 Task: Create or edit the asset files
Action: Mouse moved to (160, 195)
Screenshot: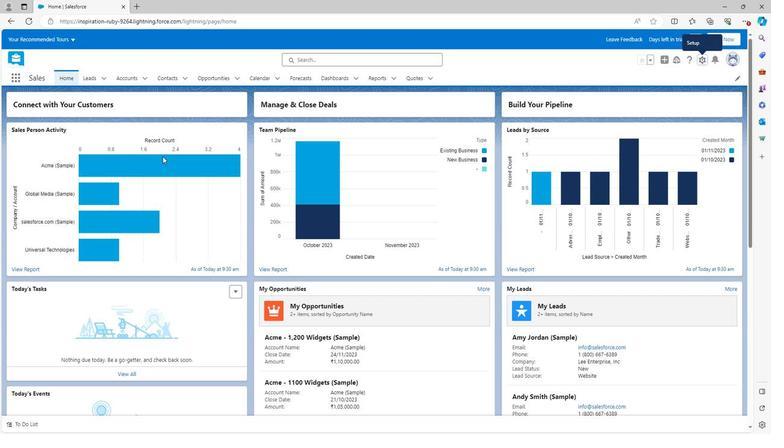
Action: Mouse scrolled (160, 195) with delta (0, 0)
Screenshot: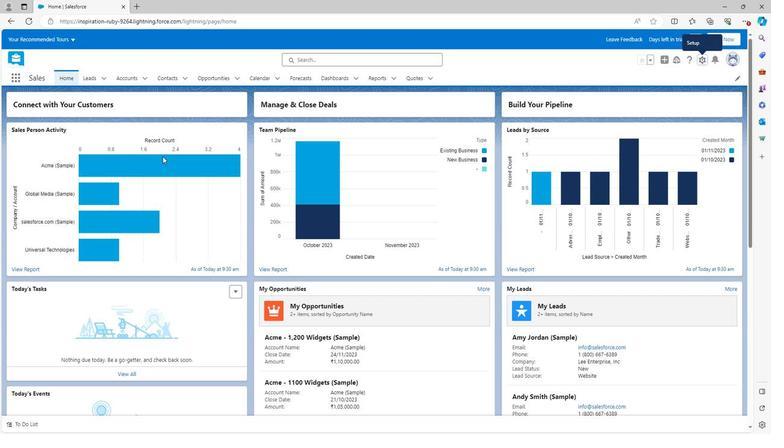 
Action: Mouse scrolled (160, 195) with delta (0, 0)
Screenshot: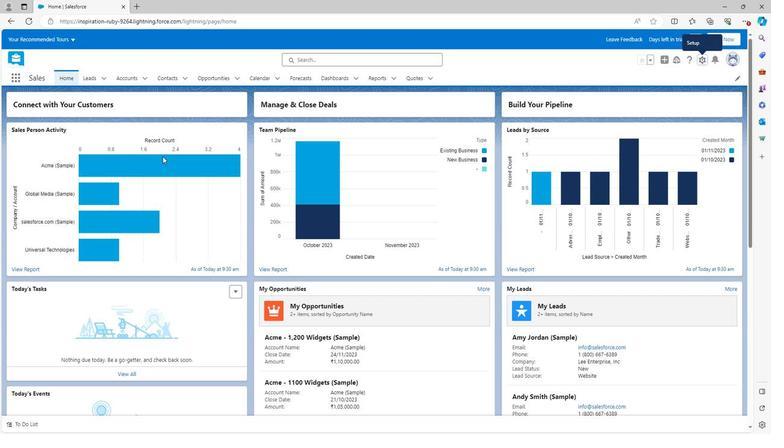 
Action: Mouse scrolled (160, 195) with delta (0, 0)
Screenshot: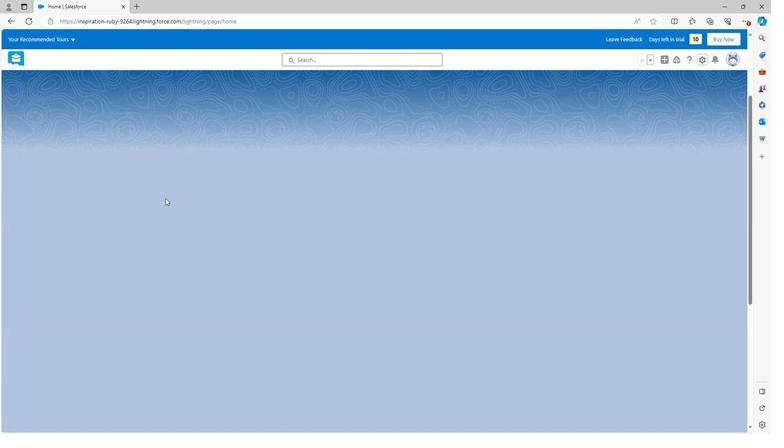 
Action: Mouse scrolled (160, 195) with delta (0, 0)
Screenshot: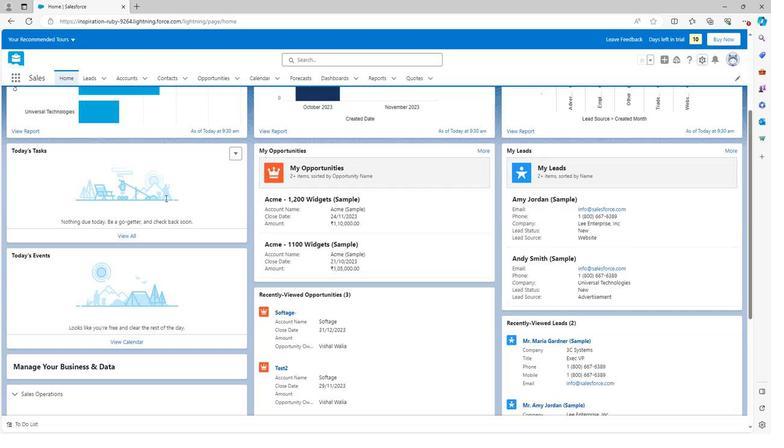 
Action: Mouse scrolled (160, 195) with delta (0, 0)
Screenshot: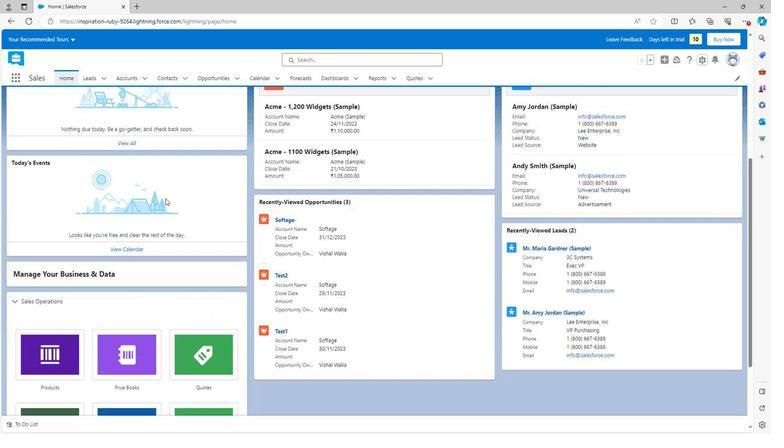 
Action: Mouse scrolled (160, 195) with delta (0, 0)
Screenshot: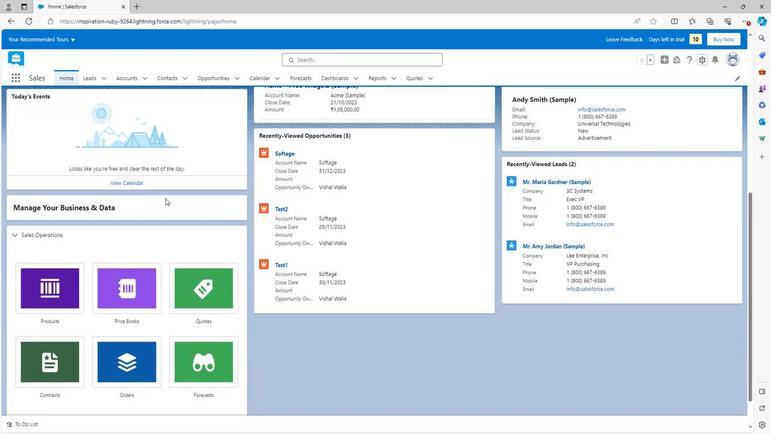 
Action: Mouse scrolled (160, 196) with delta (0, 0)
Screenshot: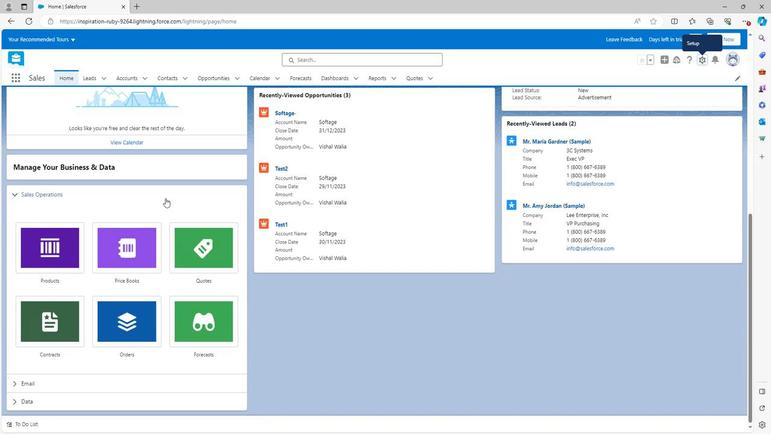 
Action: Mouse scrolled (160, 196) with delta (0, 0)
Screenshot: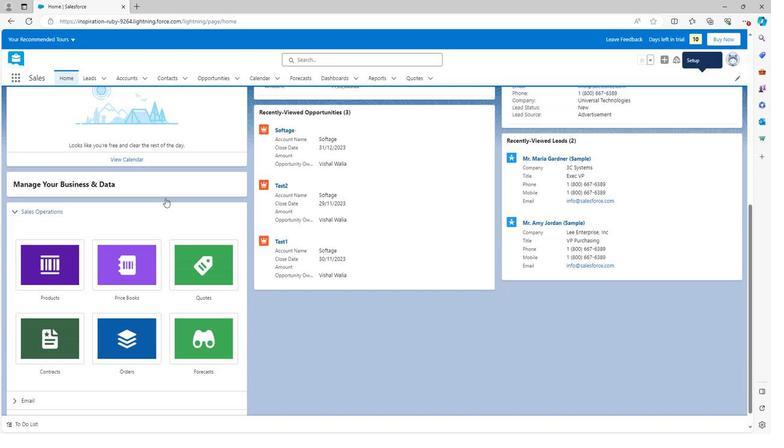 
Action: Mouse scrolled (160, 196) with delta (0, 0)
Screenshot: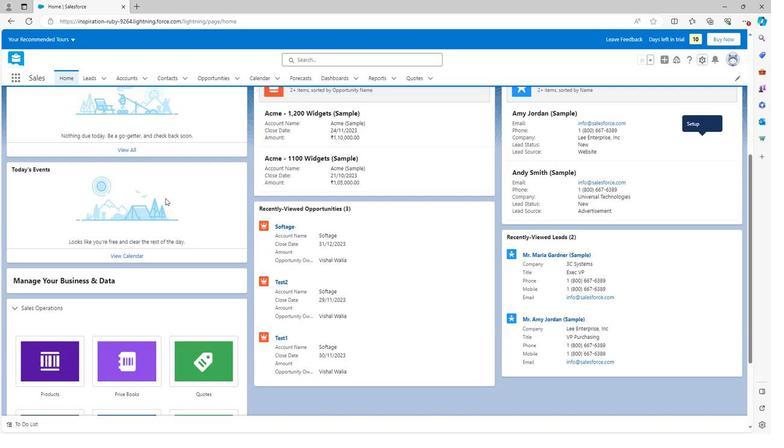 
Action: Mouse scrolled (160, 196) with delta (0, 0)
Screenshot: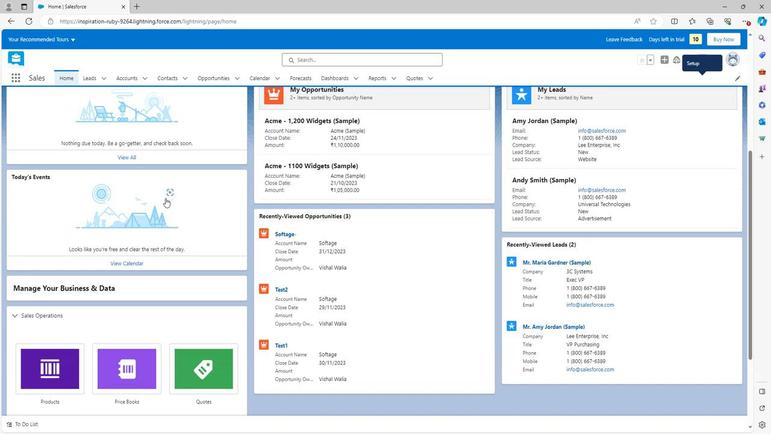 
Action: Mouse scrolled (160, 196) with delta (0, 0)
Screenshot: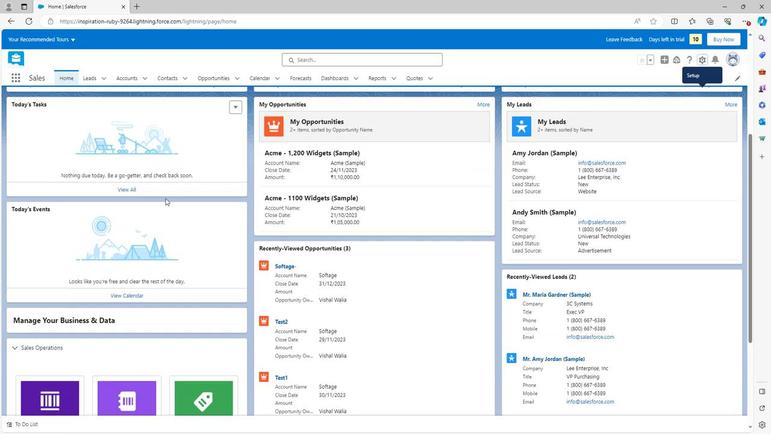 
Action: Mouse scrolled (160, 196) with delta (0, 0)
Screenshot: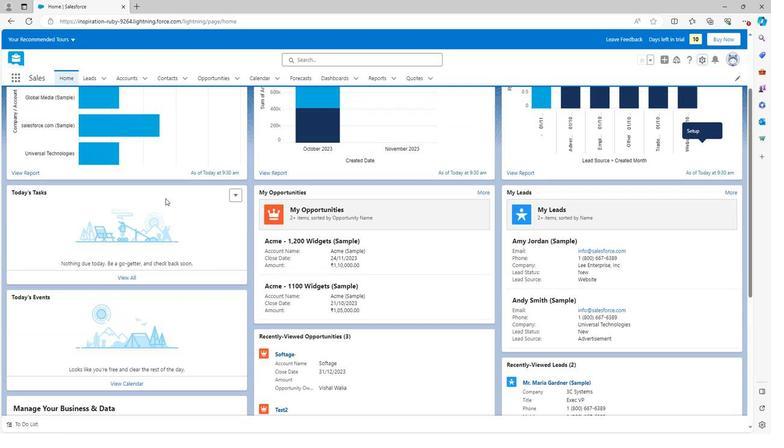 
Action: Mouse scrolled (160, 196) with delta (0, 0)
Screenshot: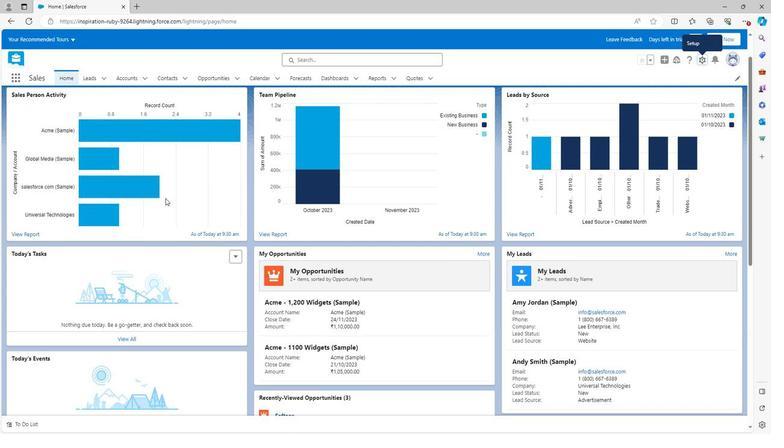 
Action: Mouse moved to (690, 52)
Screenshot: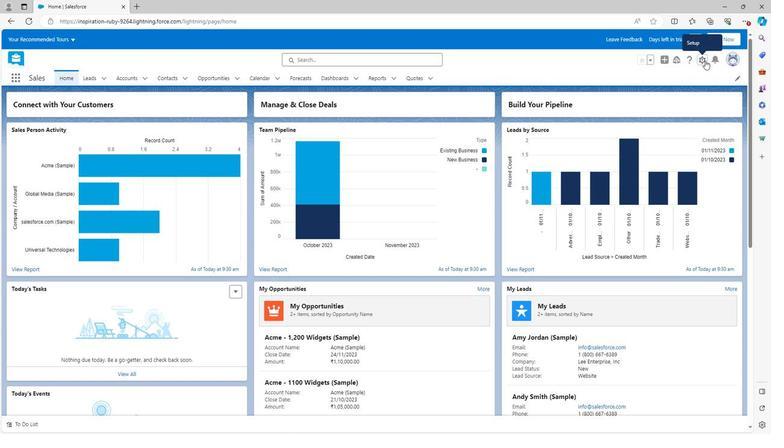 
Action: Mouse pressed left at (690, 52)
Screenshot: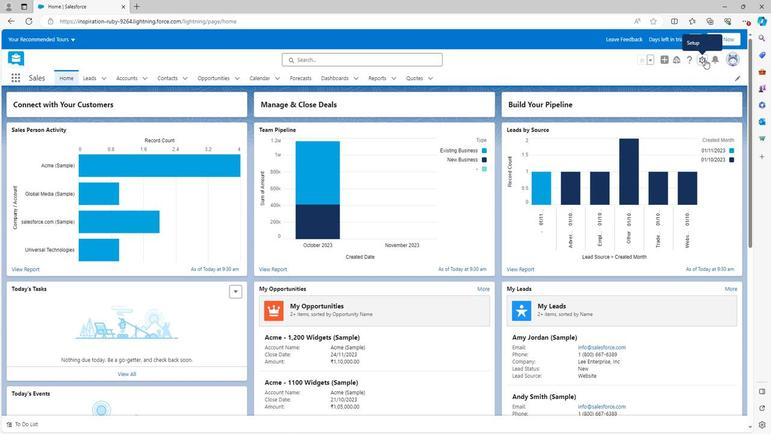 
Action: Mouse moved to (659, 75)
Screenshot: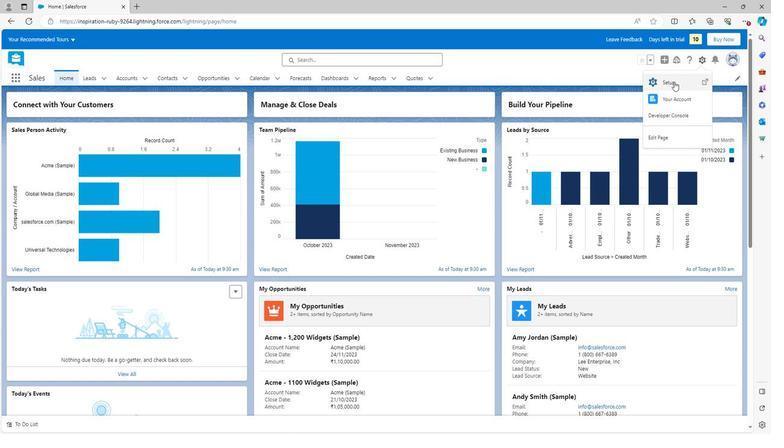 
Action: Mouse pressed left at (659, 75)
Screenshot: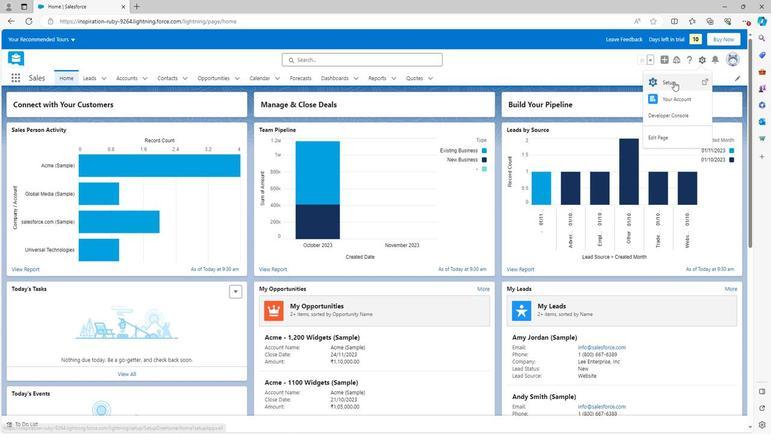 
Action: Mouse moved to (5, 274)
Screenshot: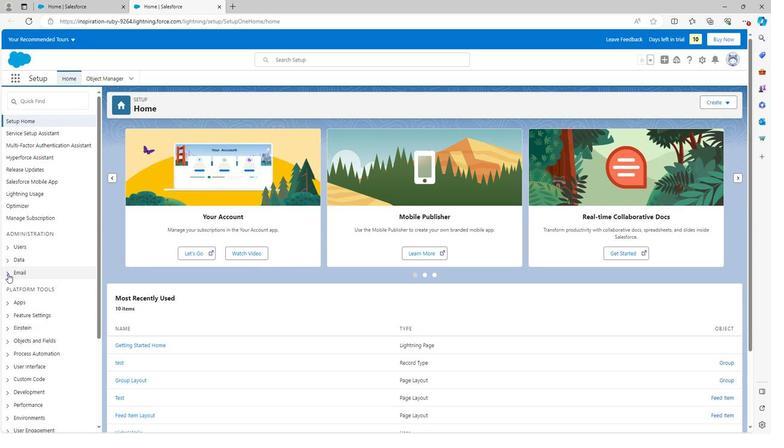 
Action: Mouse pressed left at (5, 274)
Screenshot: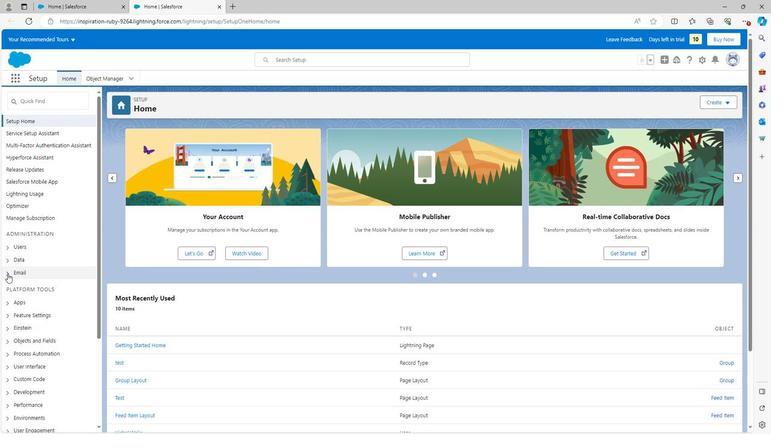 
Action: Mouse pressed left at (5, 274)
Screenshot: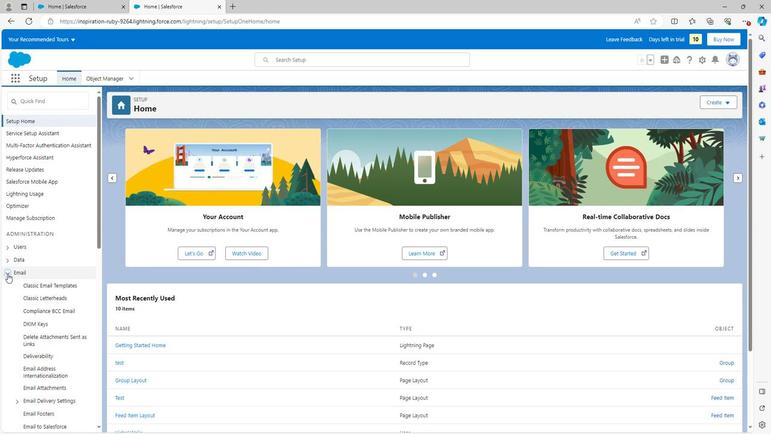 
Action: Mouse moved to (9, 297)
Screenshot: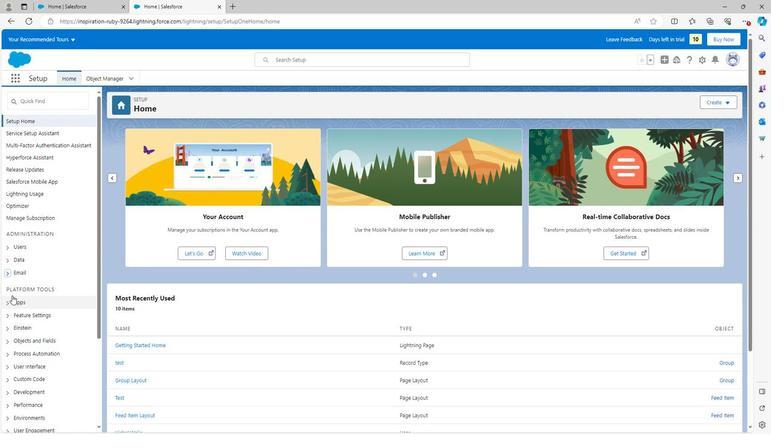 
Action: Mouse scrolled (9, 296) with delta (0, 0)
Screenshot: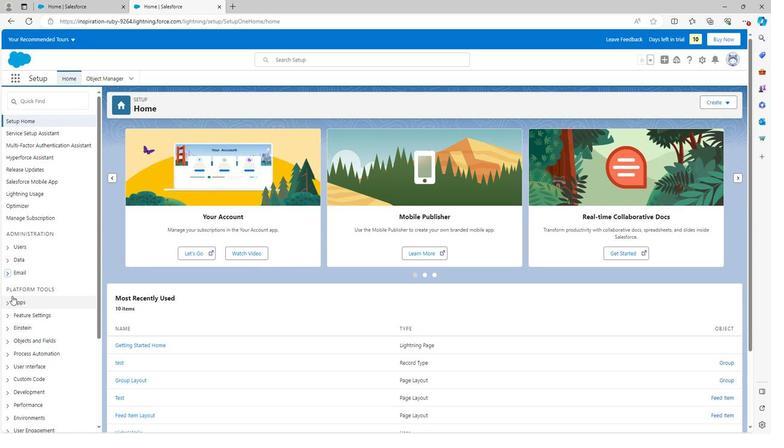 
Action: Mouse moved to (9, 297)
Screenshot: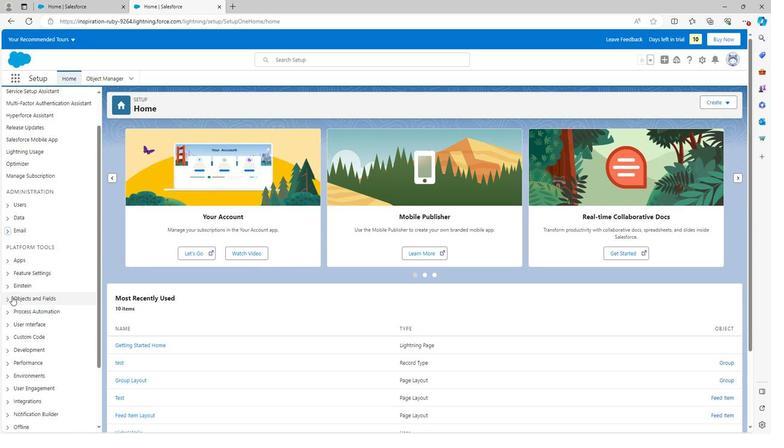 
Action: Mouse scrolled (9, 297) with delta (0, 0)
Screenshot: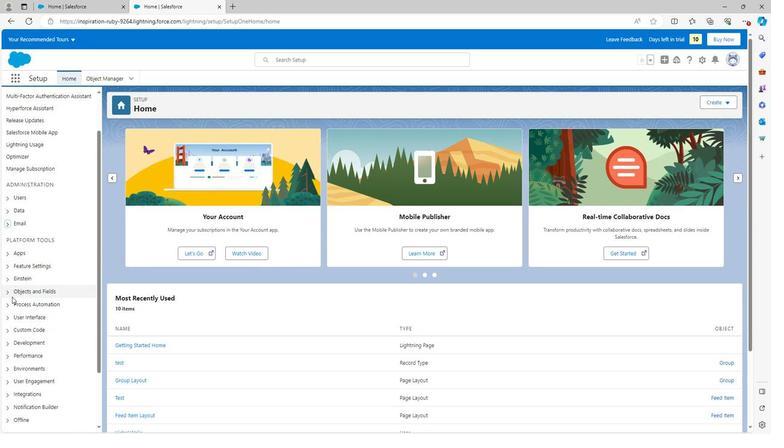 
Action: Mouse moved to (2, 211)
Screenshot: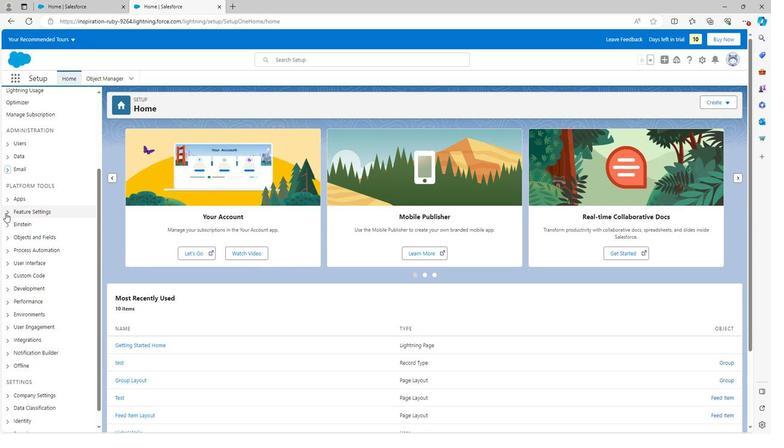 
Action: Mouse pressed left at (2, 211)
Screenshot: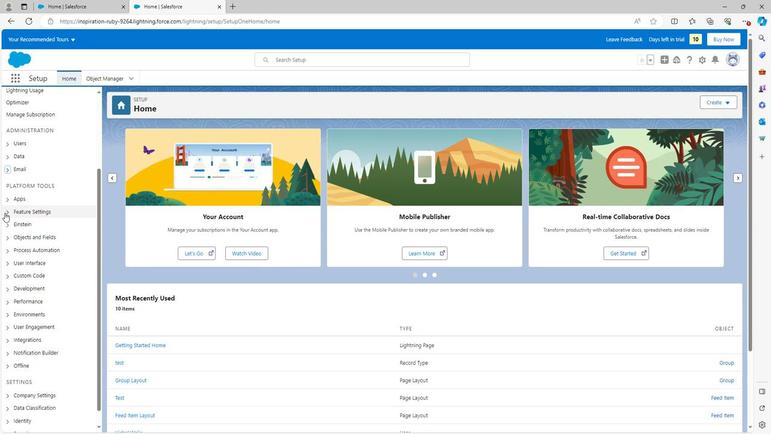 
Action: Mouse moved to (13, 314)
Screenshot: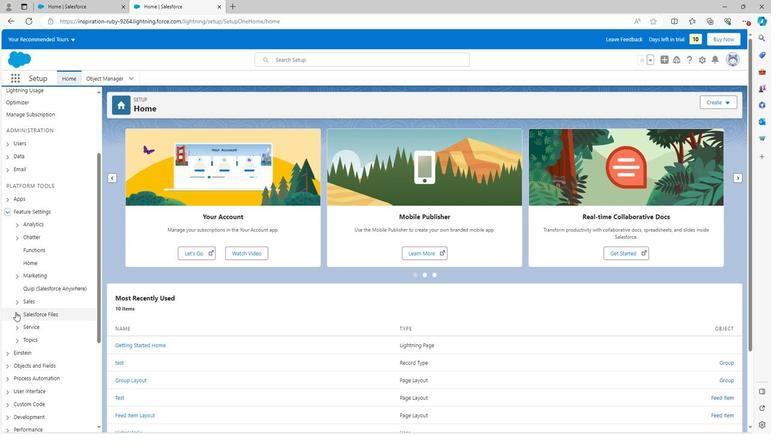 
Action: Mouse pressed left at (13, 314)
Screenshot: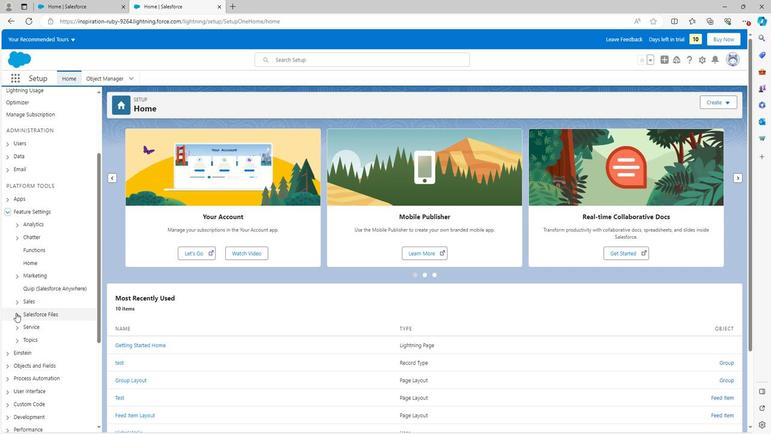 
Action: Mouse moved to (36, 328)
Screenshot: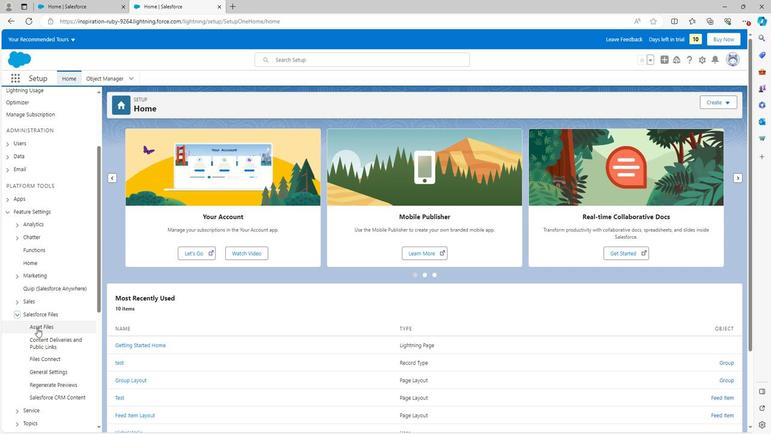 
Action: Mouse pressed left at (36, 328)
Screenshot: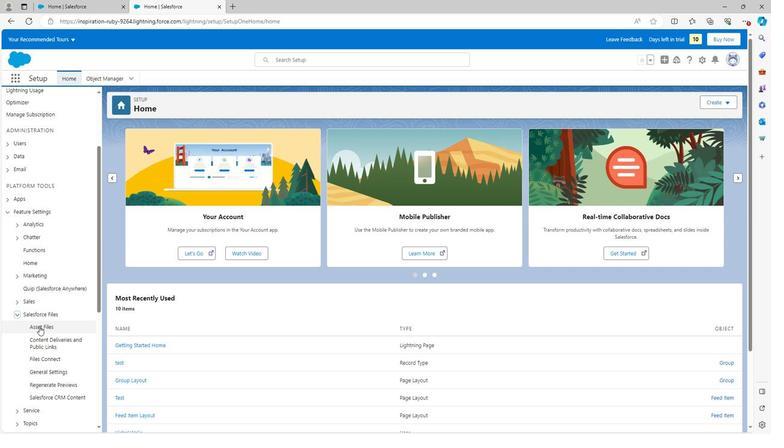 
Action: Mouse moved to (241, 224)
Screenshot: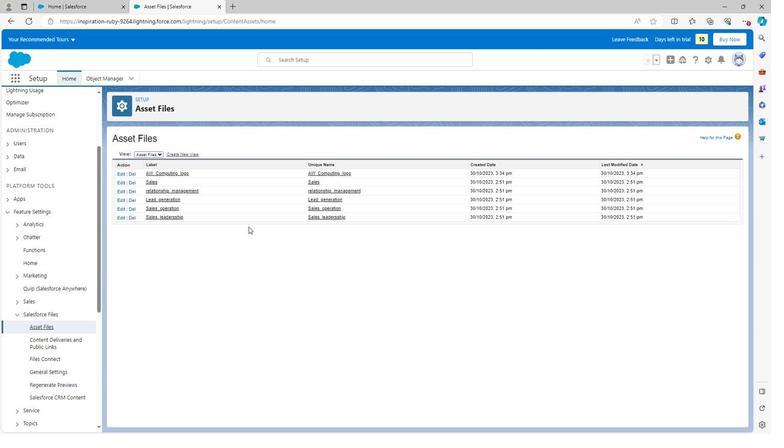 
